 Task: Add Attachment from "Attach a link" to Card Card0000000204 in Board Board0000000051 in Workspace WS0000000017 in Trello. Add Cover Red to Card Card0000000204 in Board Board0000000051 in Workspace WS0000000017 in Trello. Add "Join Card" Button Button0000000204  to Card Card0000000204 in Board Board0000000051 in Workspace WS0000000017 in Trello. Add Description DS0000000204 to Card Card0000000204 in Board Board0000000051 in Workspace WS0000000017 in Trello. Add Comment CM0000000204 to Card Card0000000204 in Board Board0000000051 in Workspace WS0000000017 in Trello
Action: Mouse moved to (301, 451)
Screenshot: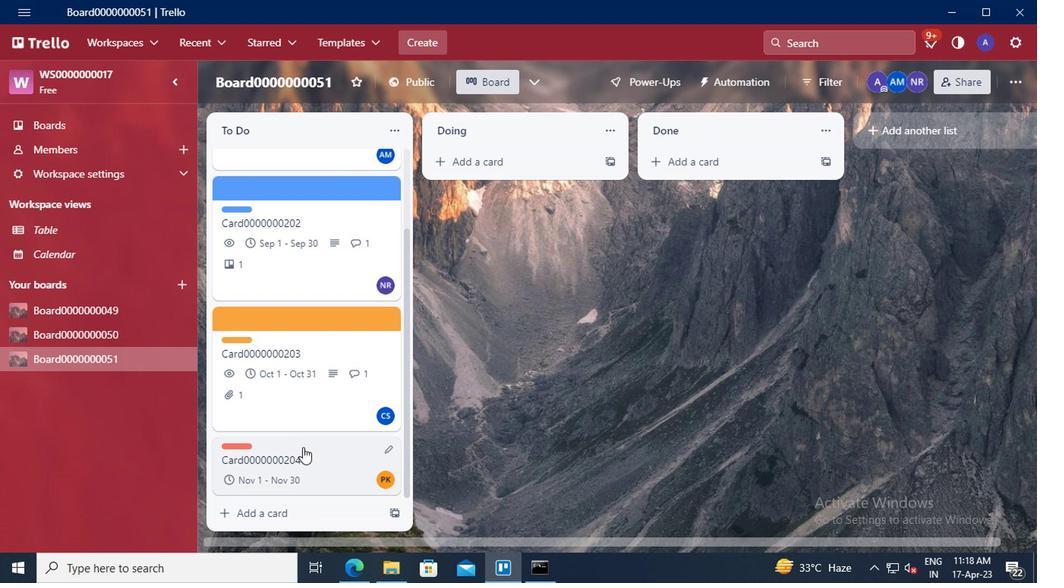 
Action: Mouse pressed left at (301, 451)
Screenshot: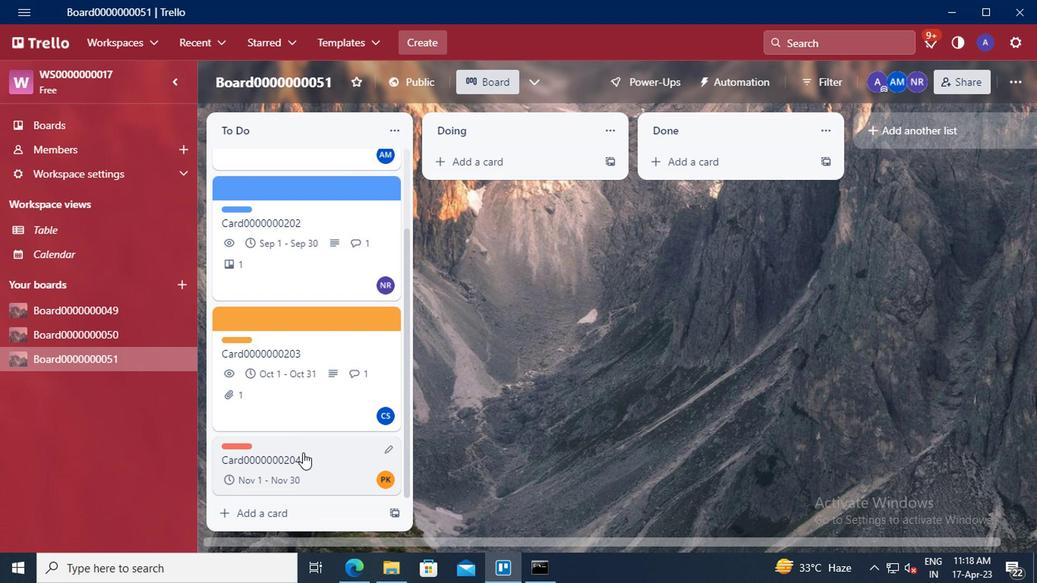 
Action: Mouse moved to (702, 319)
Screenshot: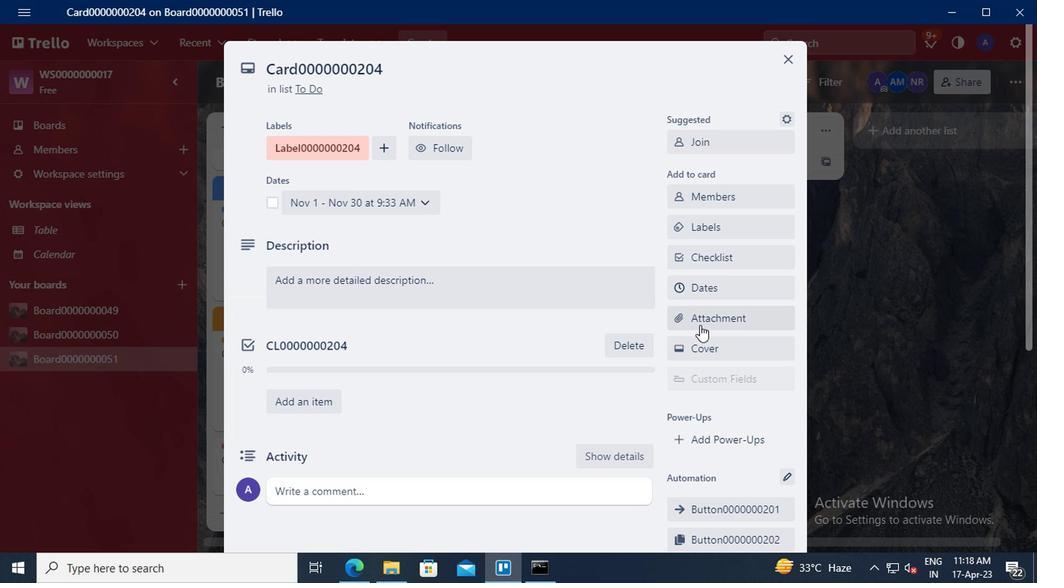 
Action: Mouse pressed left at (702, 319)
Screenshot: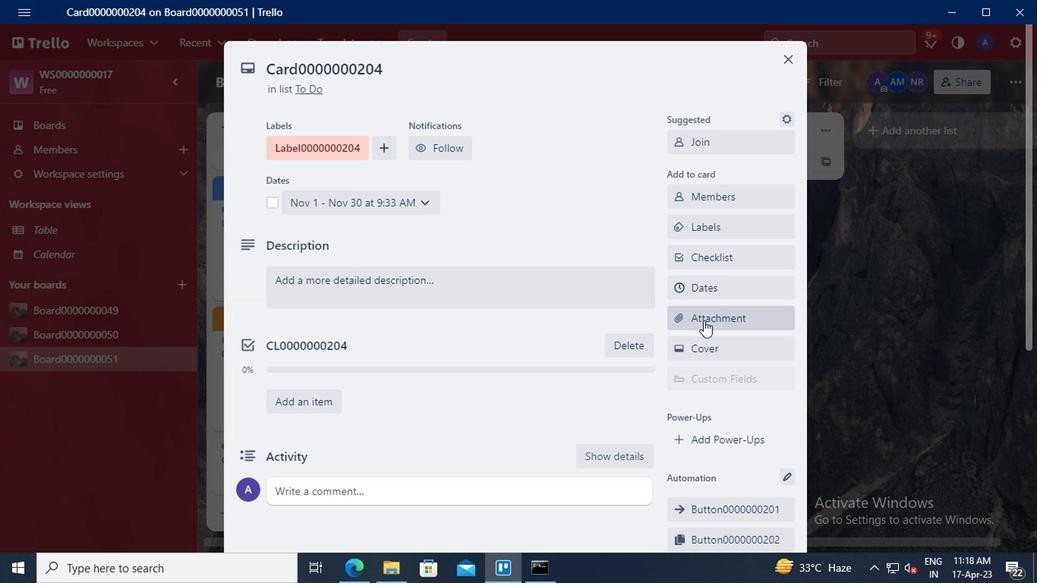 
Action: Mouse moved to (355, 569)
Screenshot: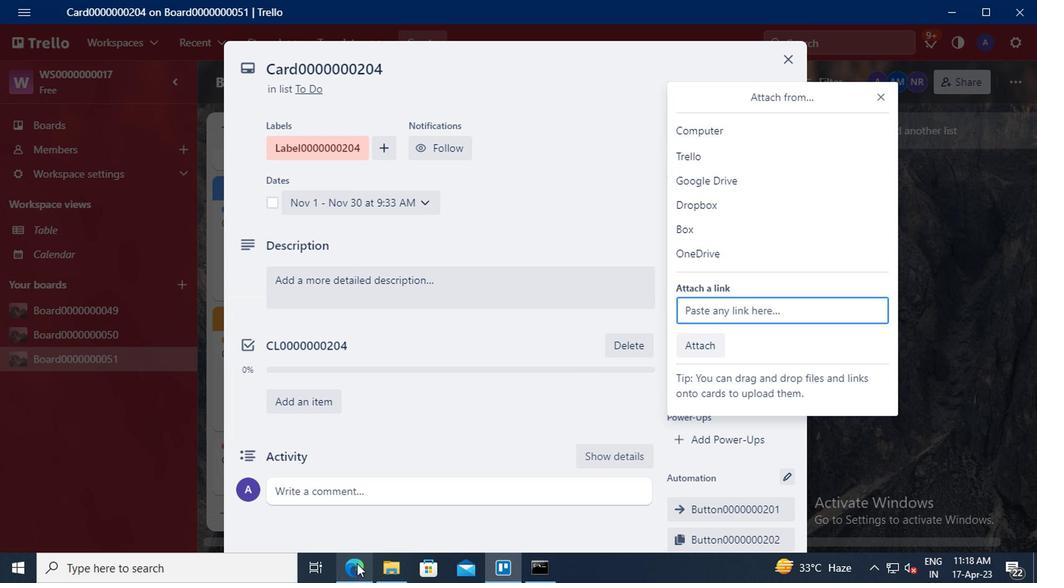 
Action: Mouse pressed left at (355, 569)
Screenshot: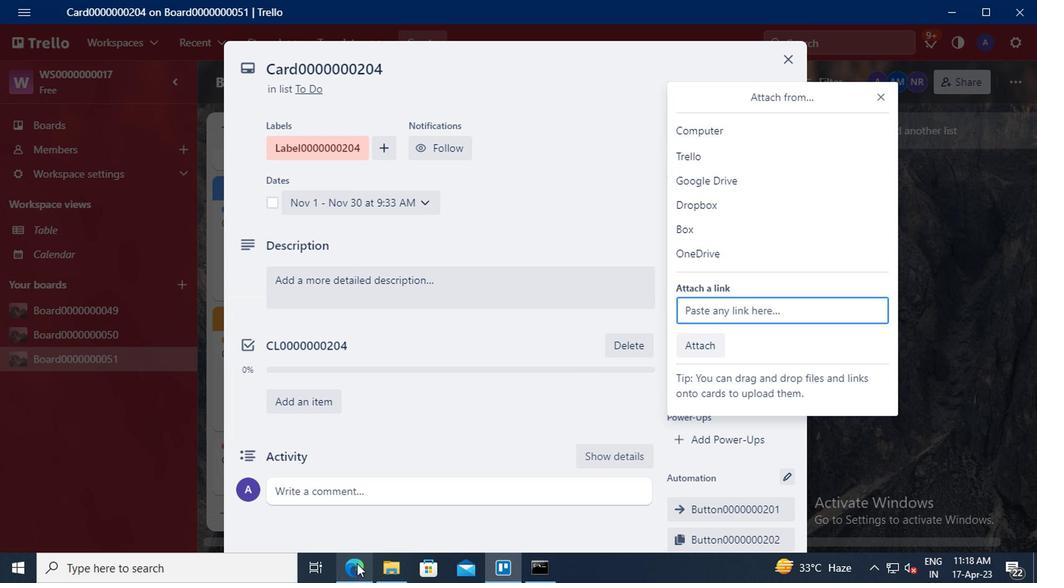 
Action: Mouse moved to (226, 37)
Screenshot: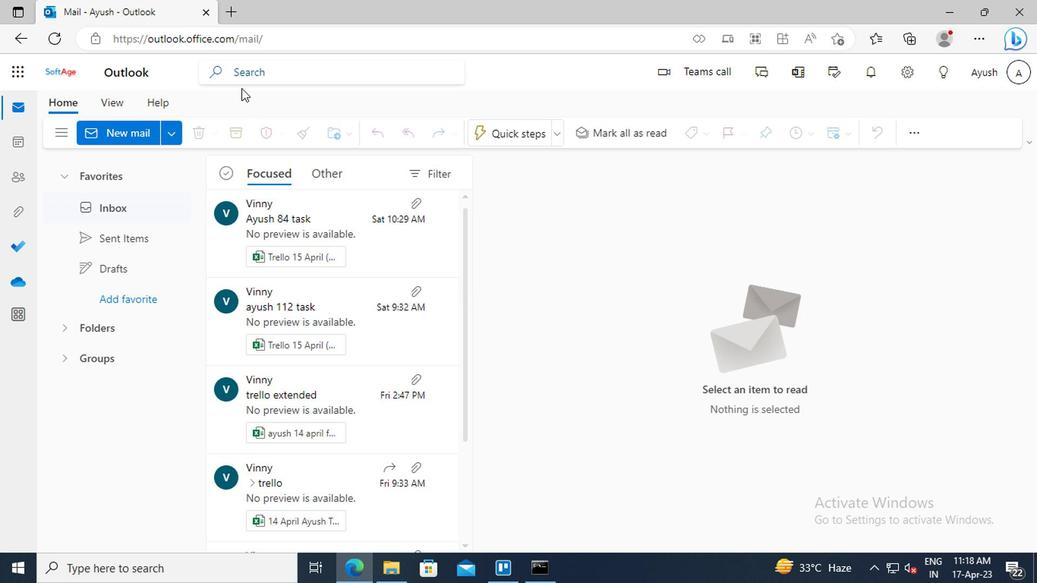 
Action: Mouse pressed left at (226, 37)
Screenshot: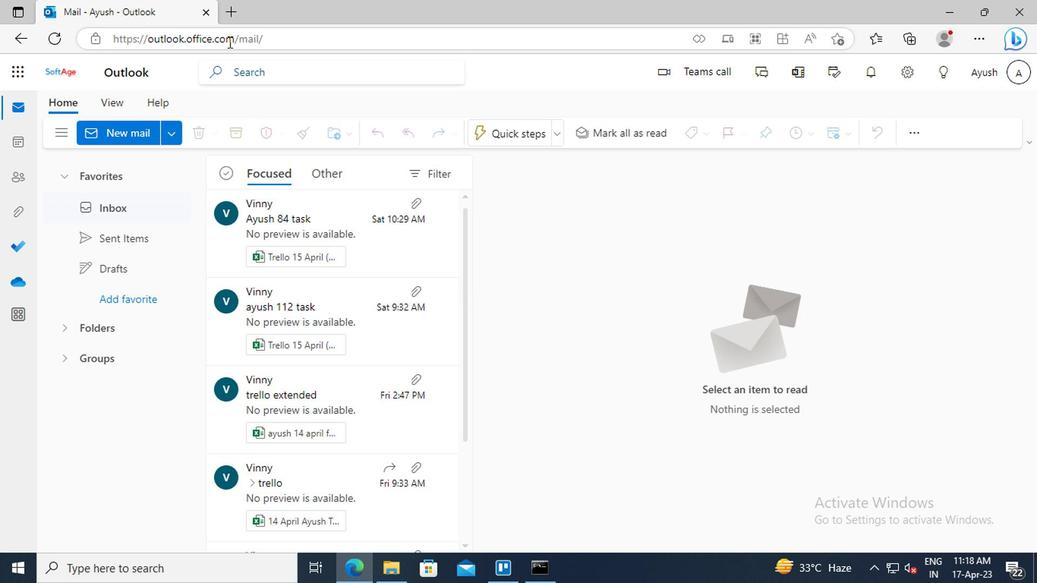 
Action: Key pressed ctrl+C
Screenshot: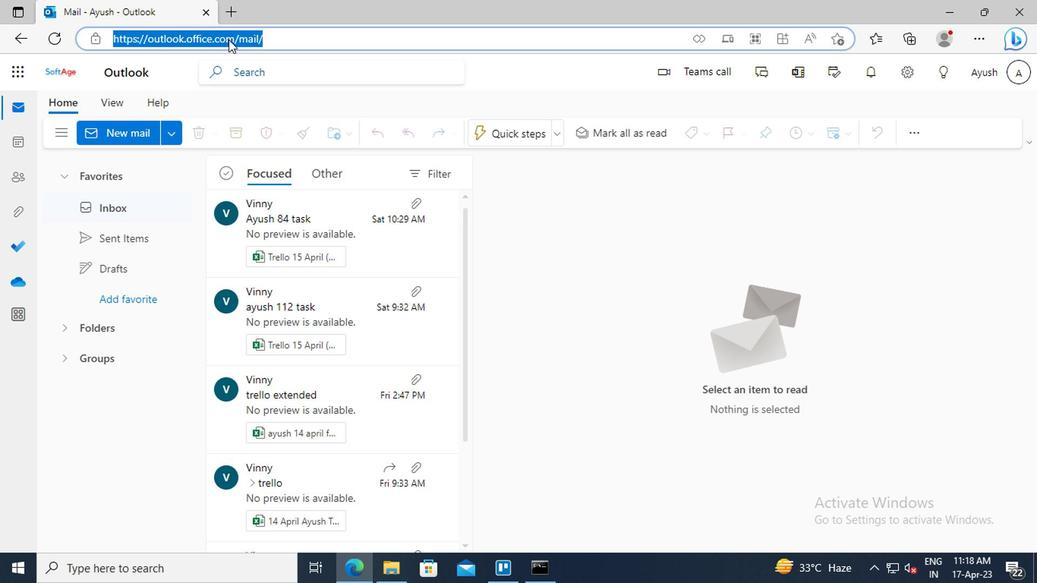 
Action: Mouse moved to (503, 574)
Screenshot: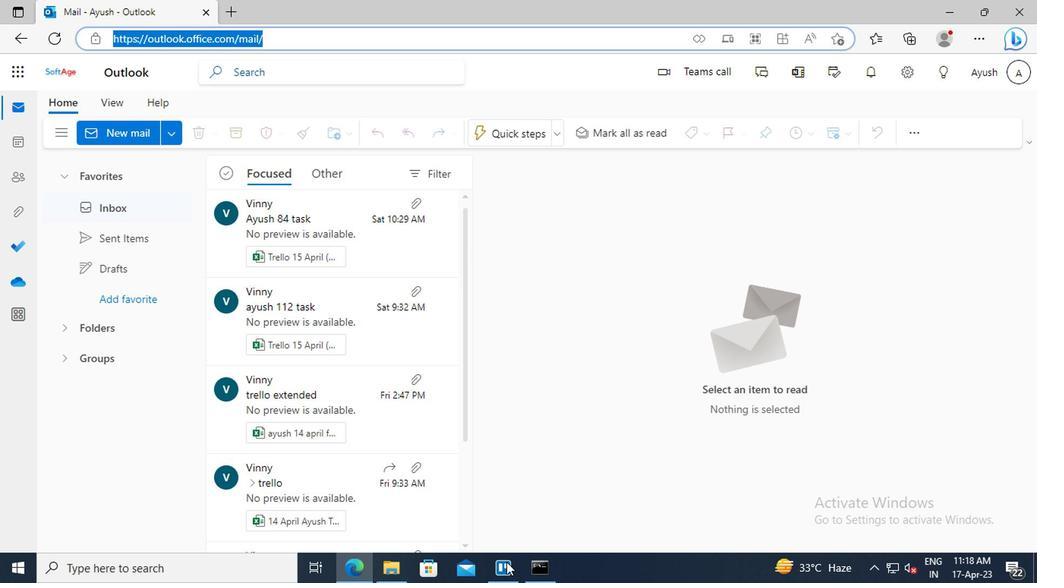 
Action: Mouse pressed left at (503, 574)
Screenshot: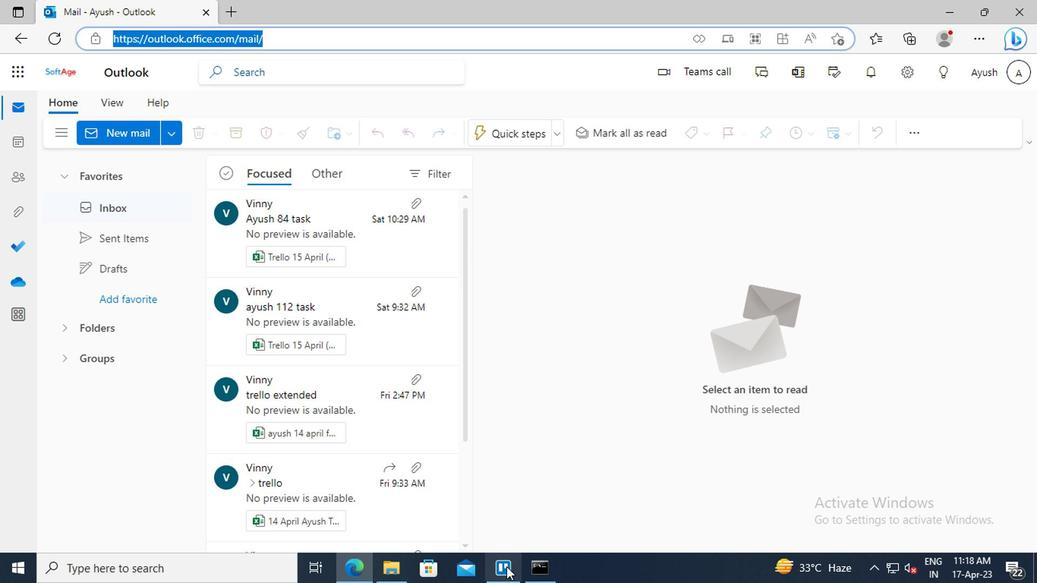 
Action: Mouse moved to (698, 308)
Screenshot: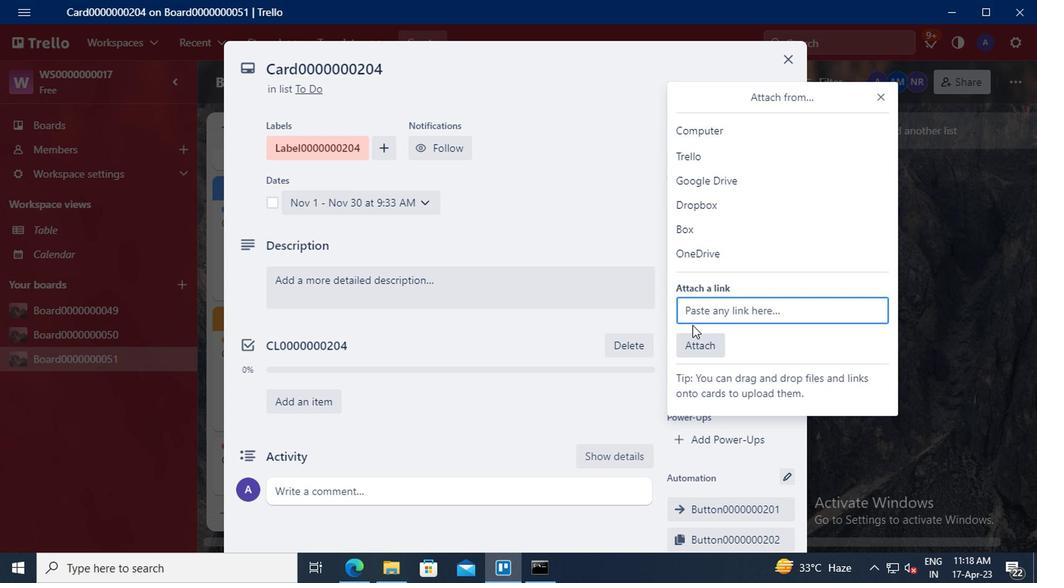
Action: Mouse pressed left at (698, 308)
Screenshot: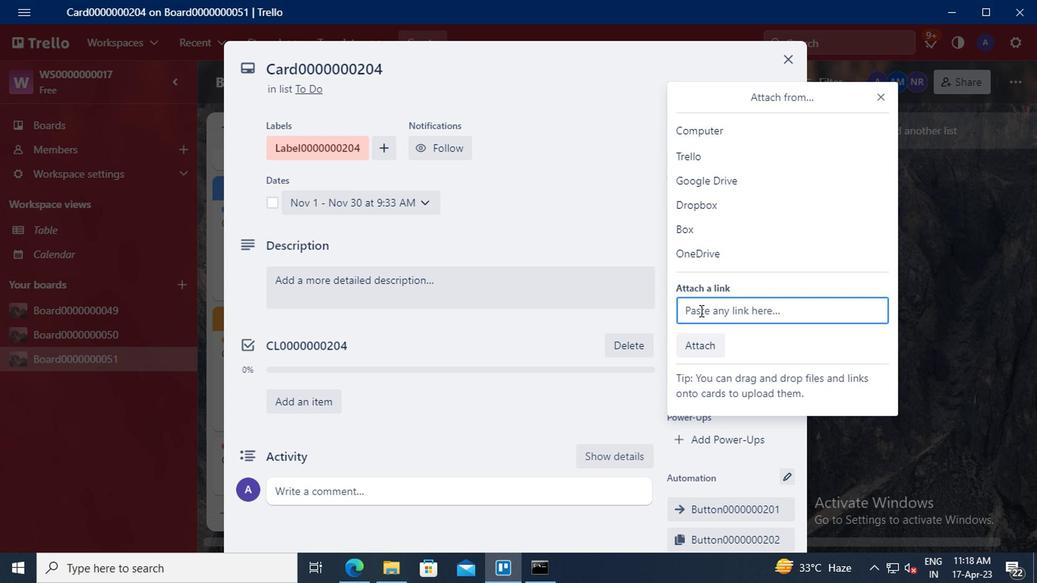 
Action: Key pressed ctrl+V
Screenshot: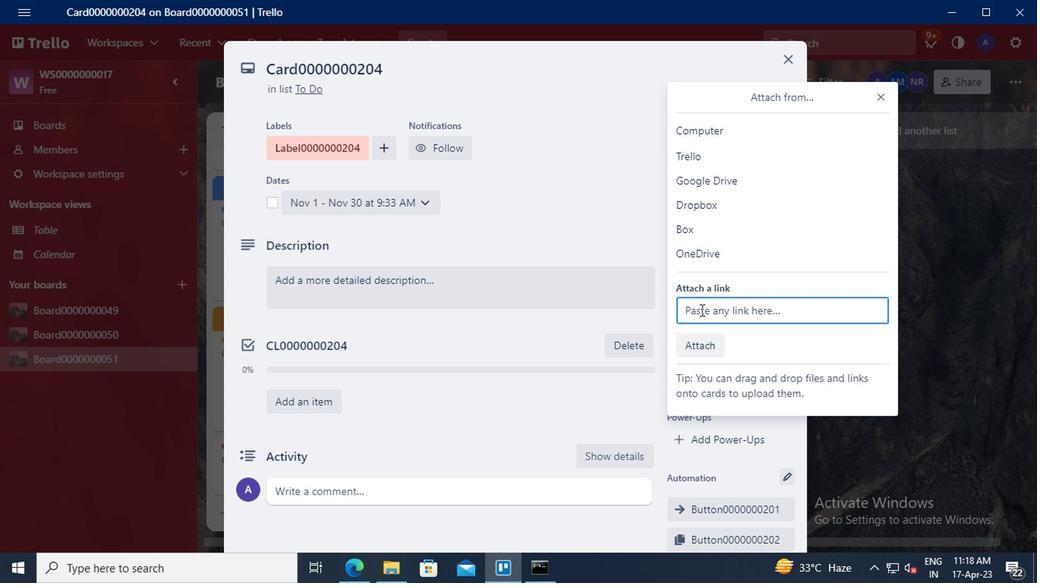 
Action: Mouse moved to (706, 396)
Screenshot: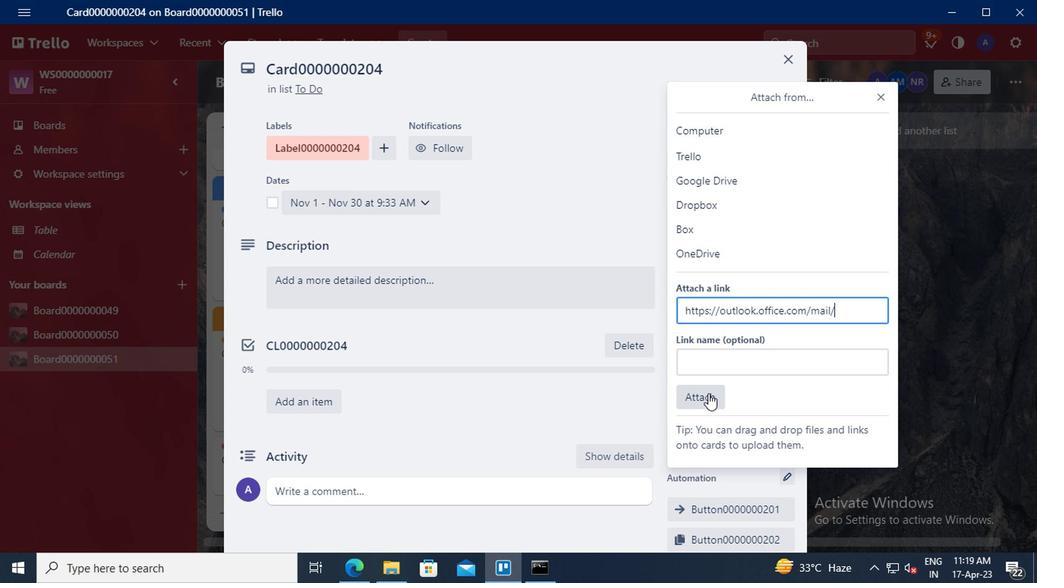 
Action: Mouse pressed left at (706, 396)
Screenshot: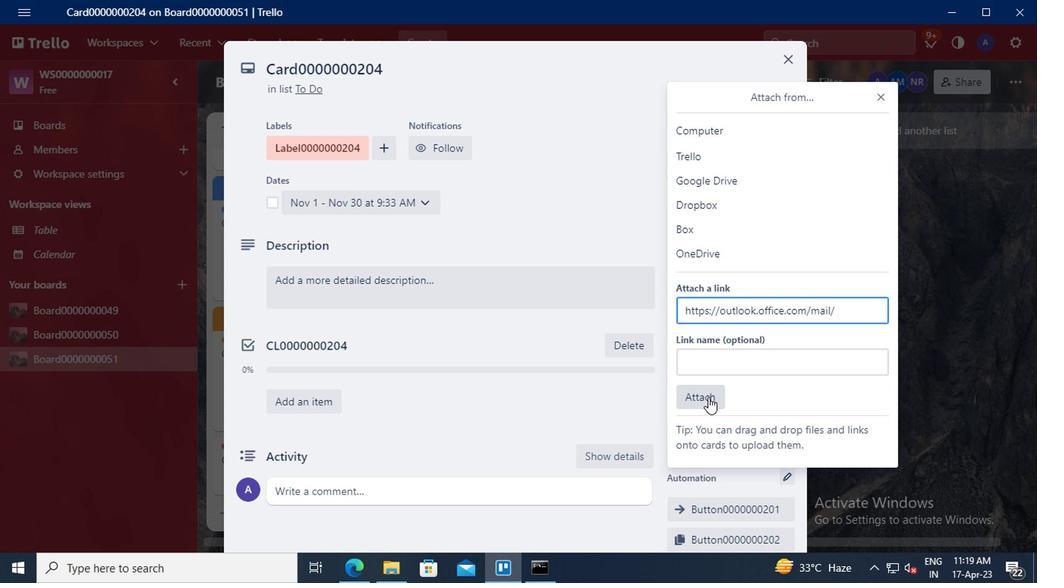 
Action: Mouse moved to (710, 349)
Screenshot: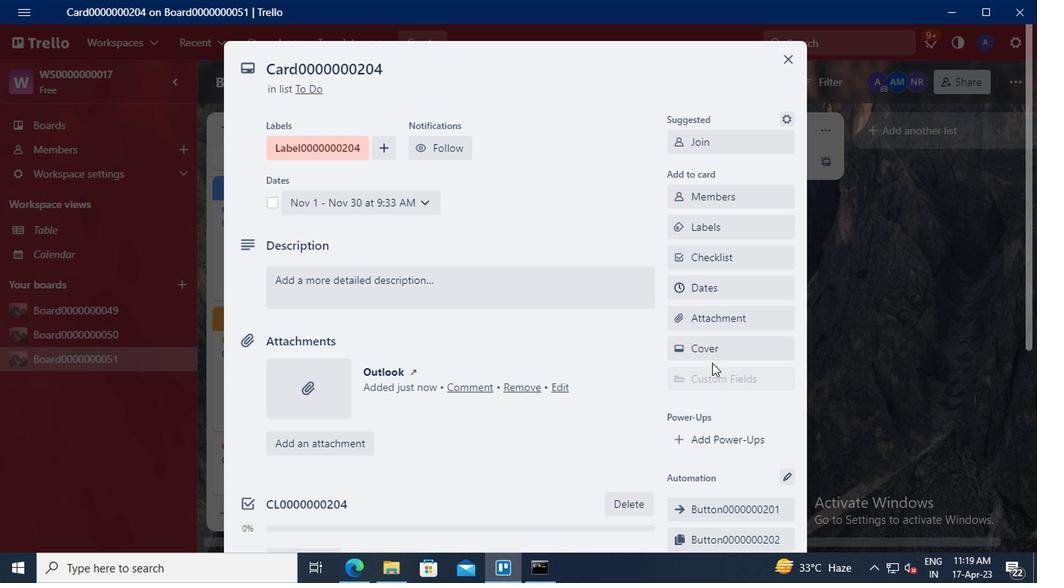 
Action: Mouse pressed left at (710, 349)
Screenshot: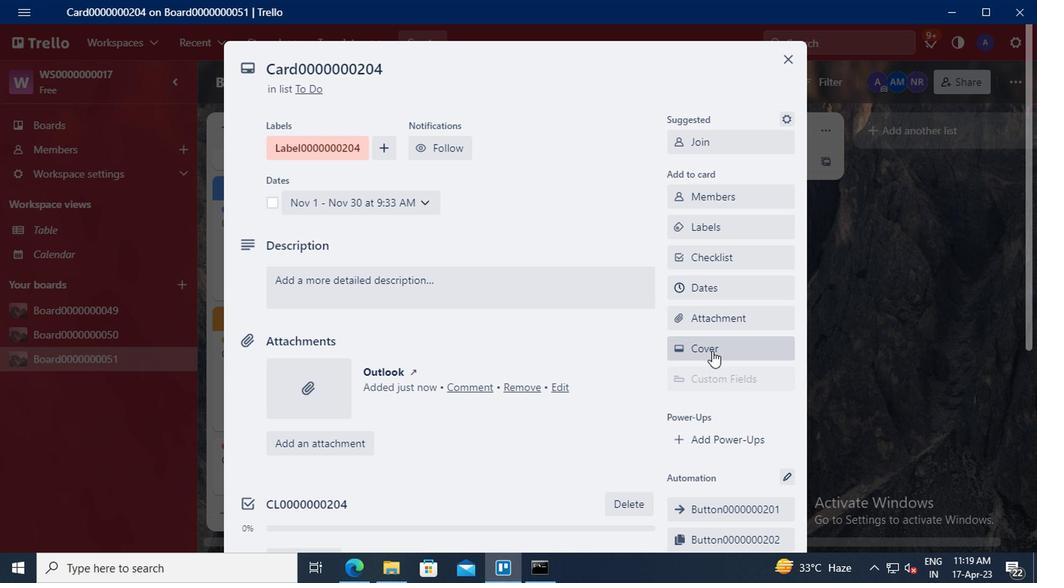 
Action: Mouse moved to (822, 243)
Screenshot: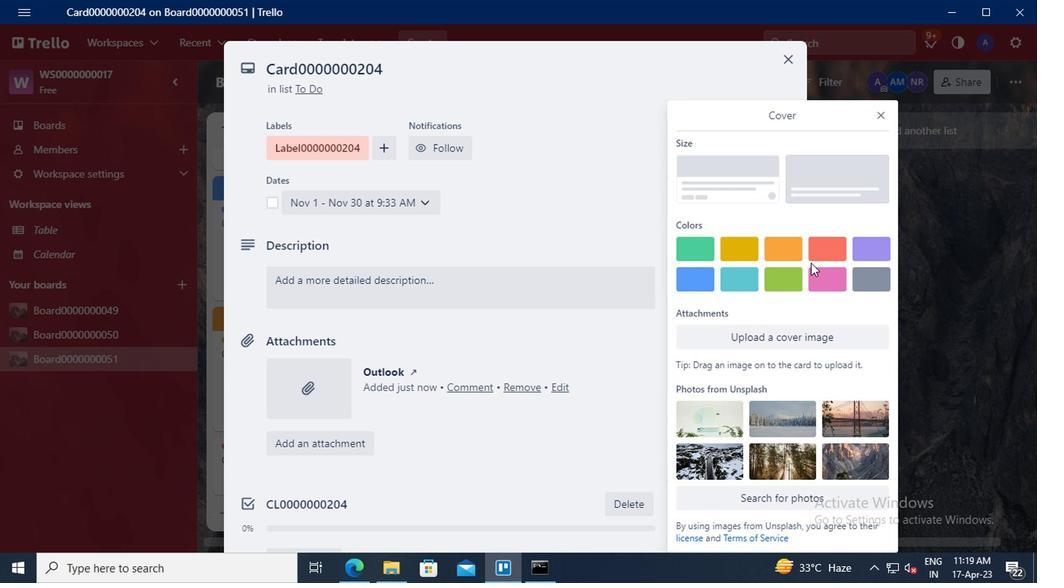 
Action: Mouse pressed left at (822, 243)
Screenshot: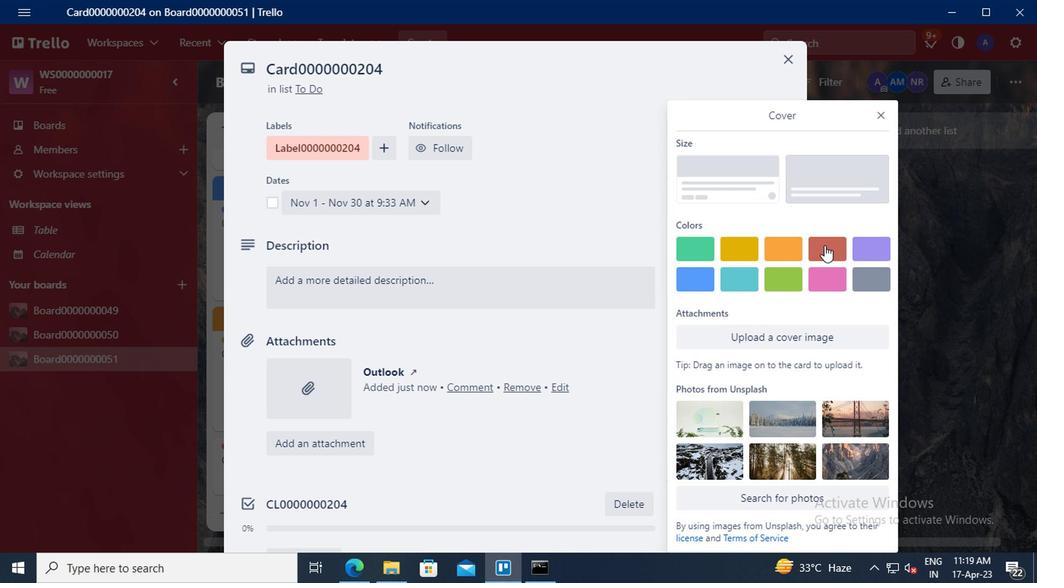 
Action: Mouse moved to (877, 84)
Screenshot: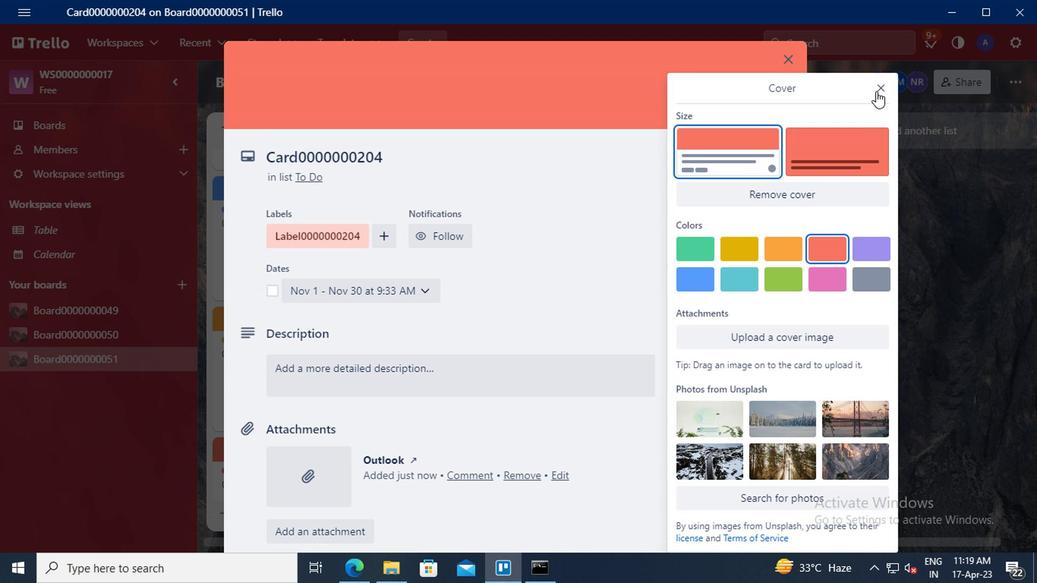 
Action: Mouse pressed left at (877, 84)
Screenshot: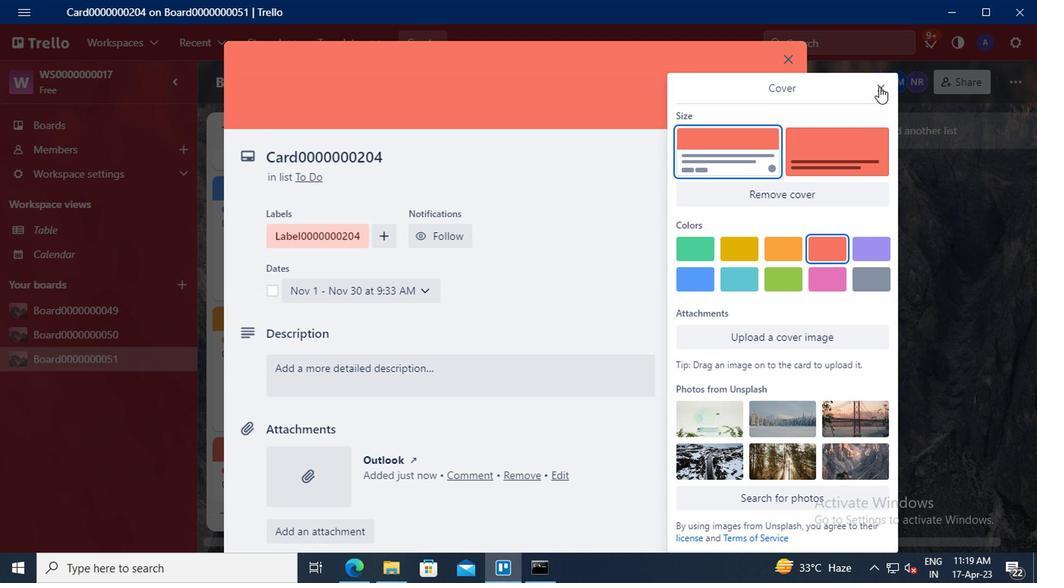 
Action: Mouse moved to (713, 262)
Screenshot: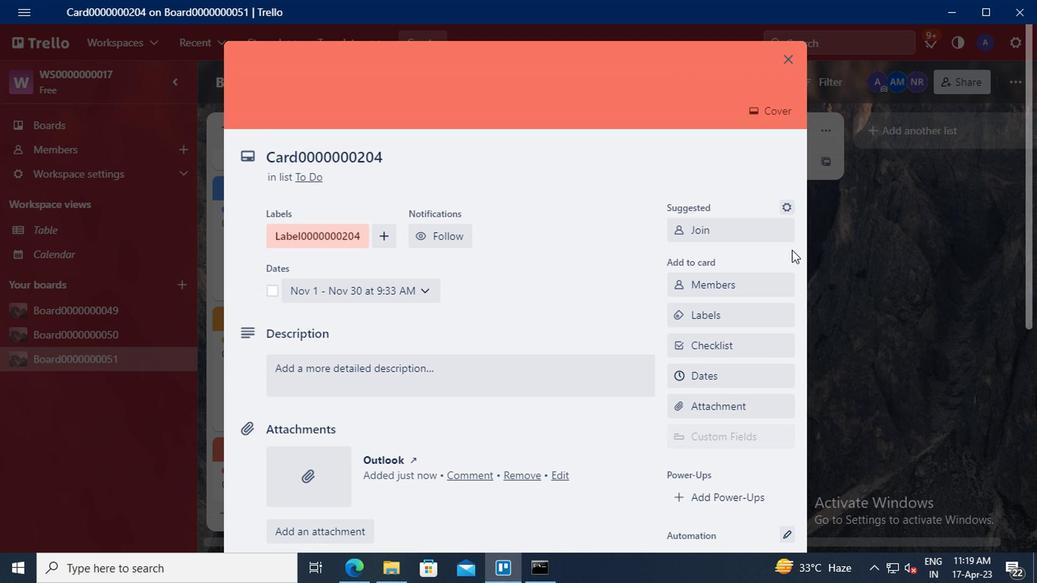 
Action: Mouse scrolled (713, 262) with delta (0, 0)
Screenshot: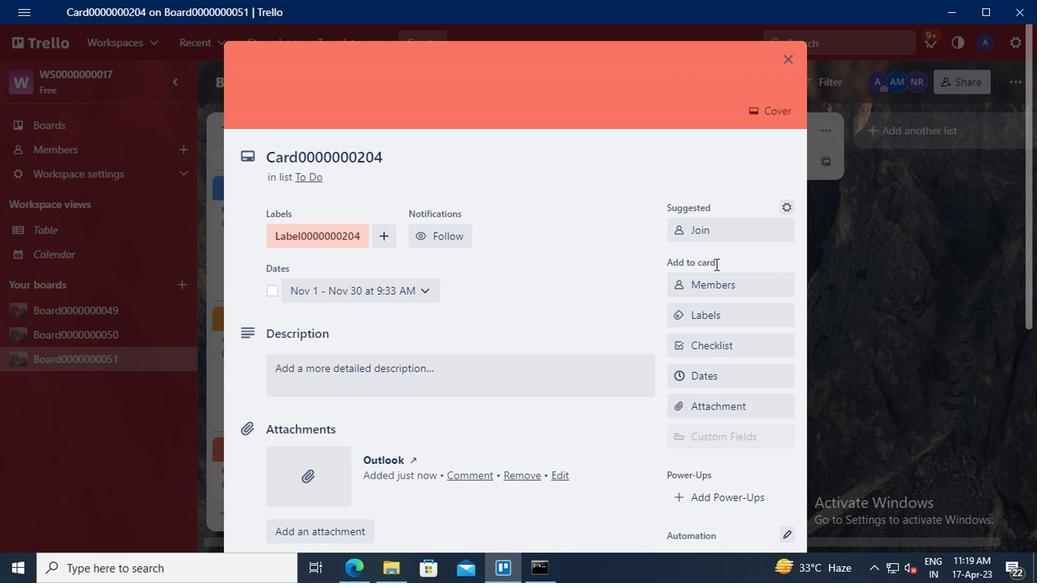 
Action: Mouse scrolled (713, 262) with delta (0, 0)
Screenshot: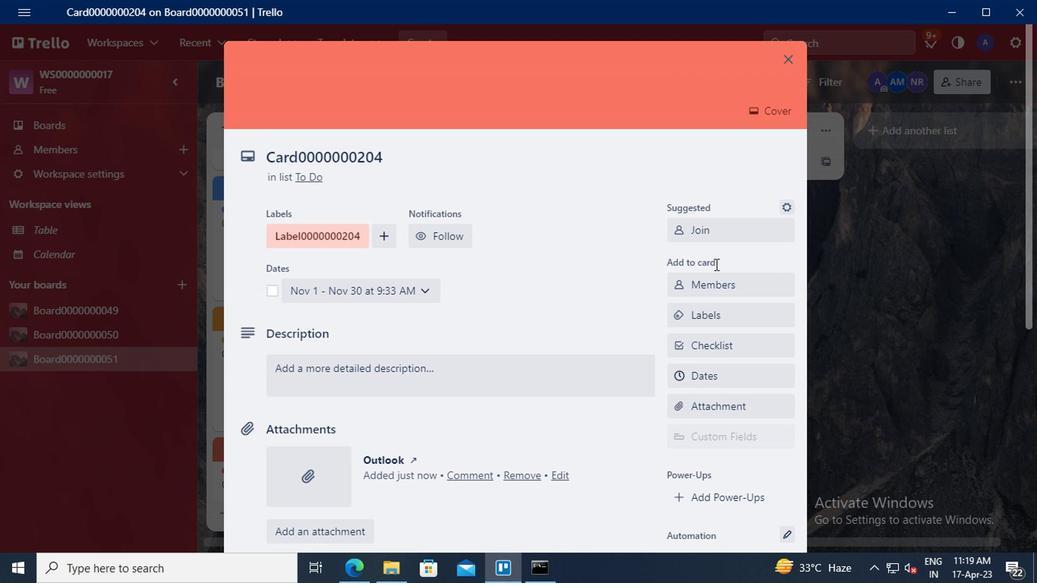 
Action: Mouse scrolled (713, 262) with delta (0, 0)
Screenshot: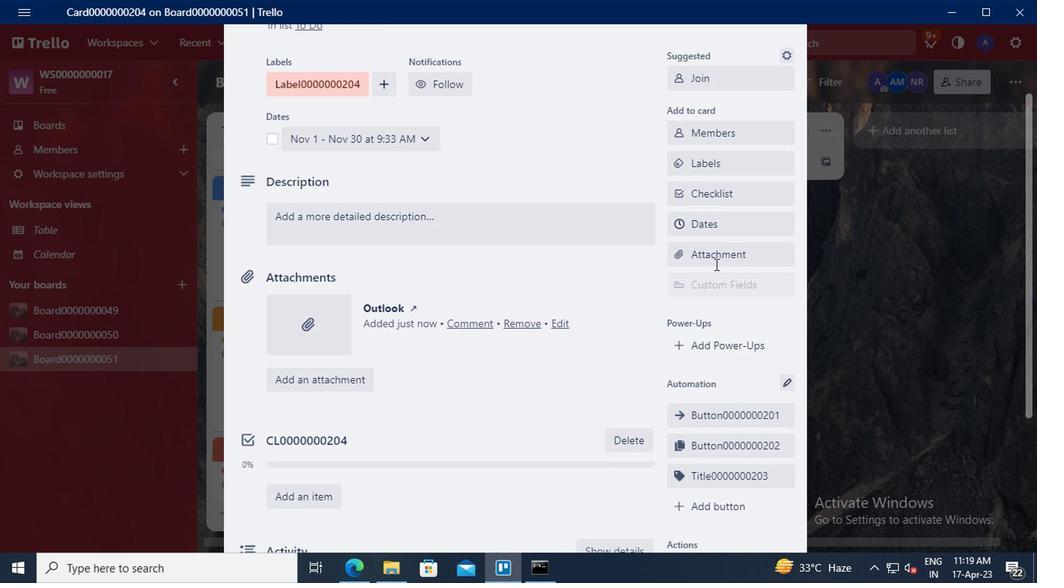 
Action: Mouse moved to (717, 428)
Screenshot: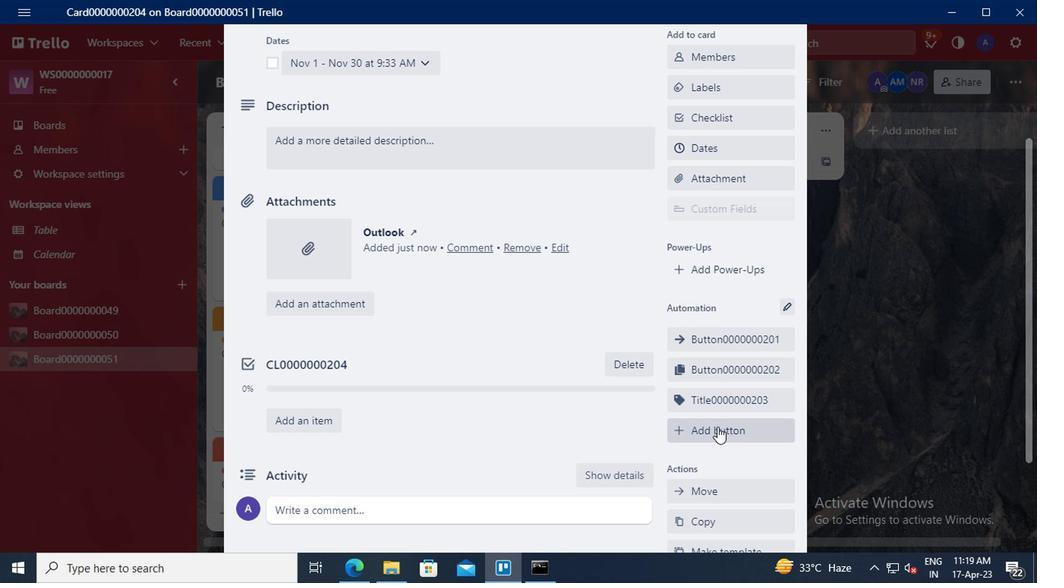 
Action: Mouse pressed left at (717, 428)
Screenshot: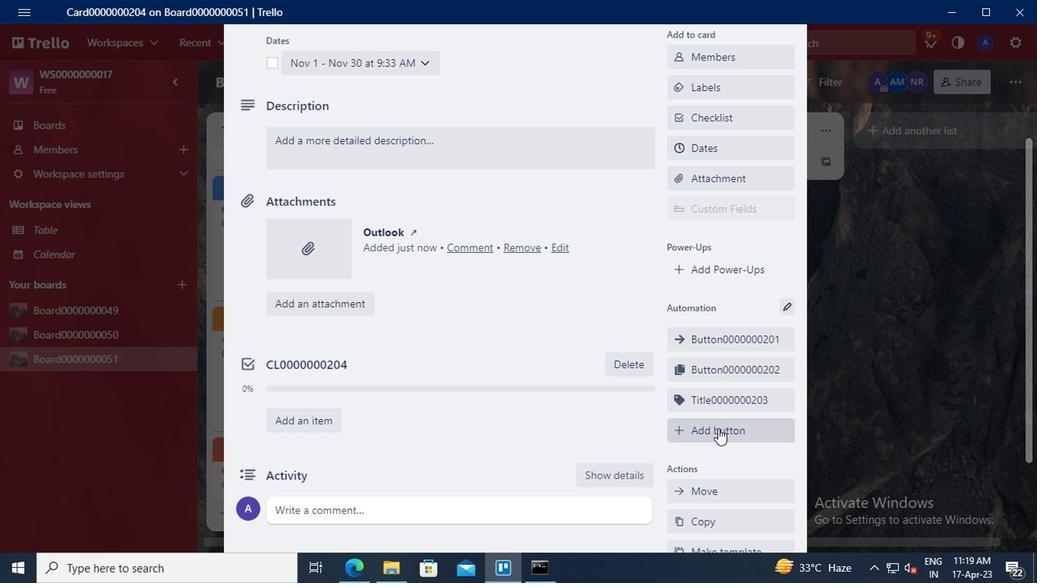 
Action: Mouse moved to (717, 232)
Screenshot: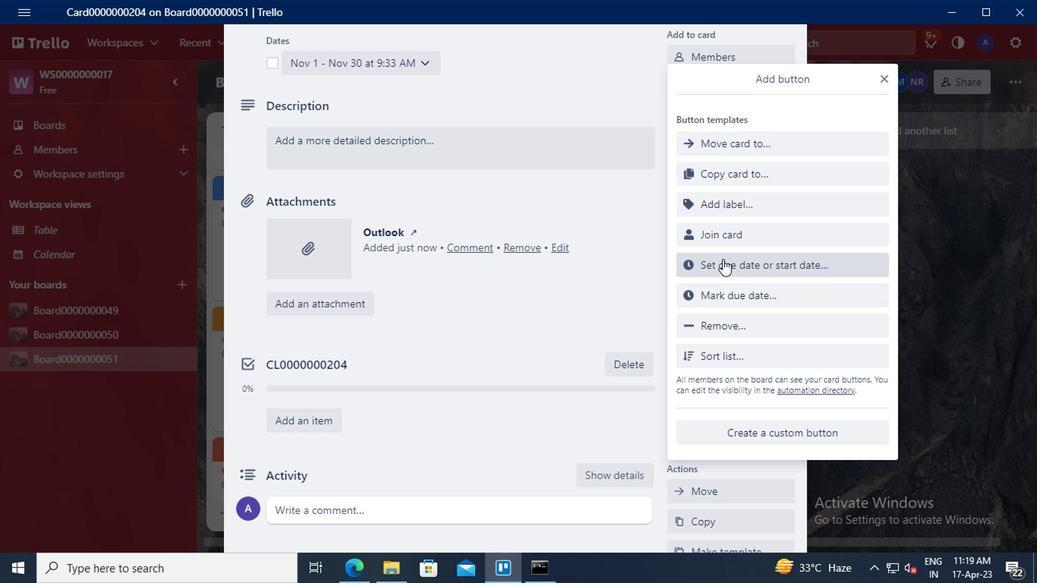 
Action: Mouse pressed left at (717, 232)
Screenshot: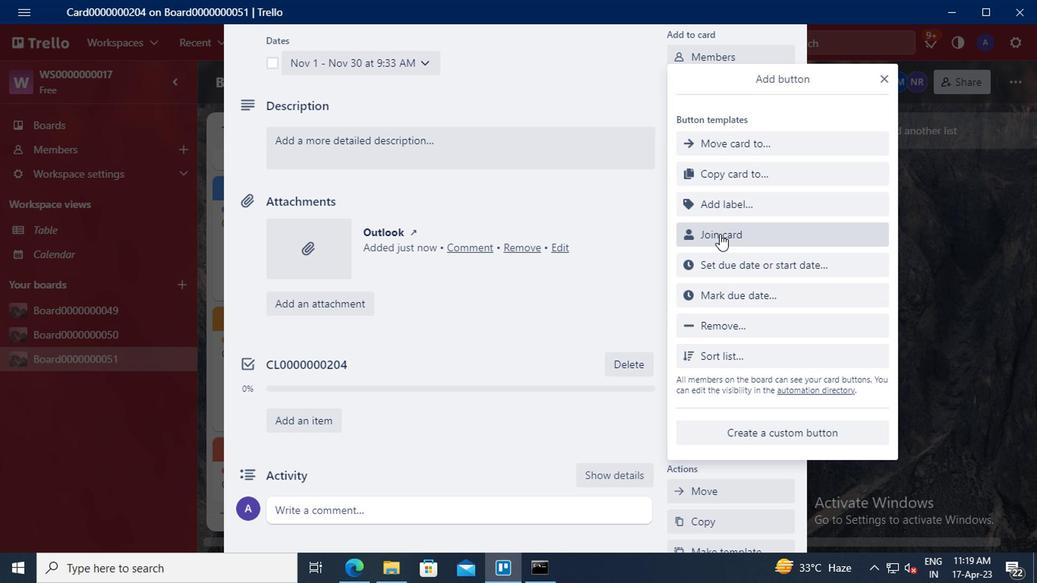 
Action: Mouse moved to (736, 214)
Screenshot: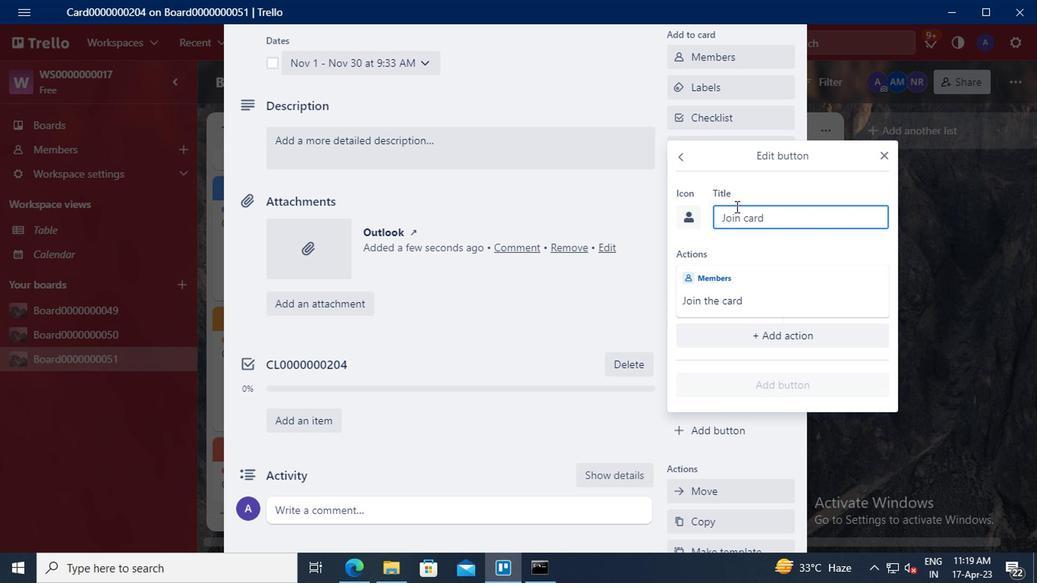 
Action: Mouse pressed left at (736, 214)
Screenshot: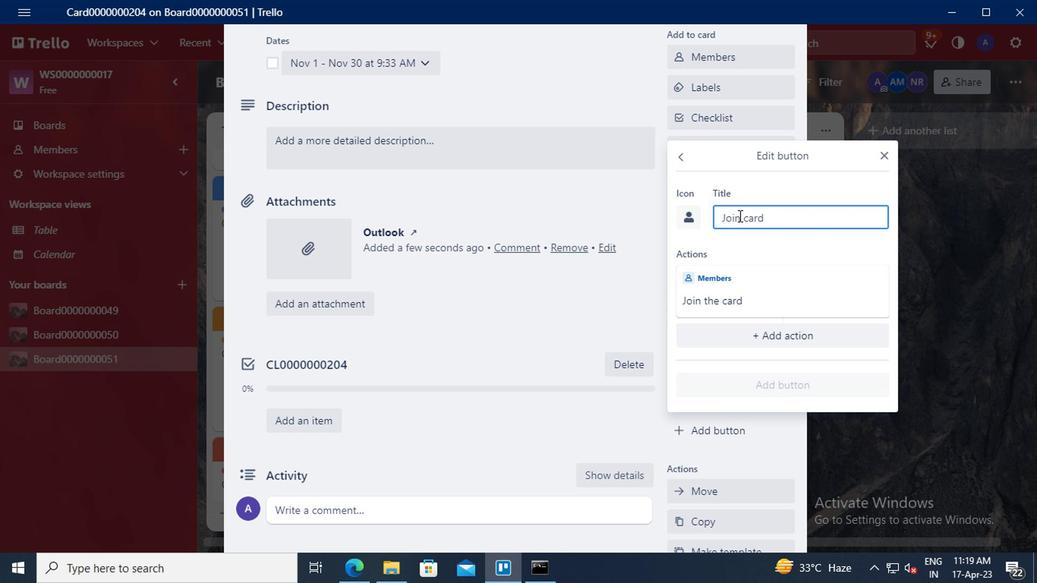 
Action: Key pressed <Key.shift>ctrl+BUTTON0000000204
Screenshot: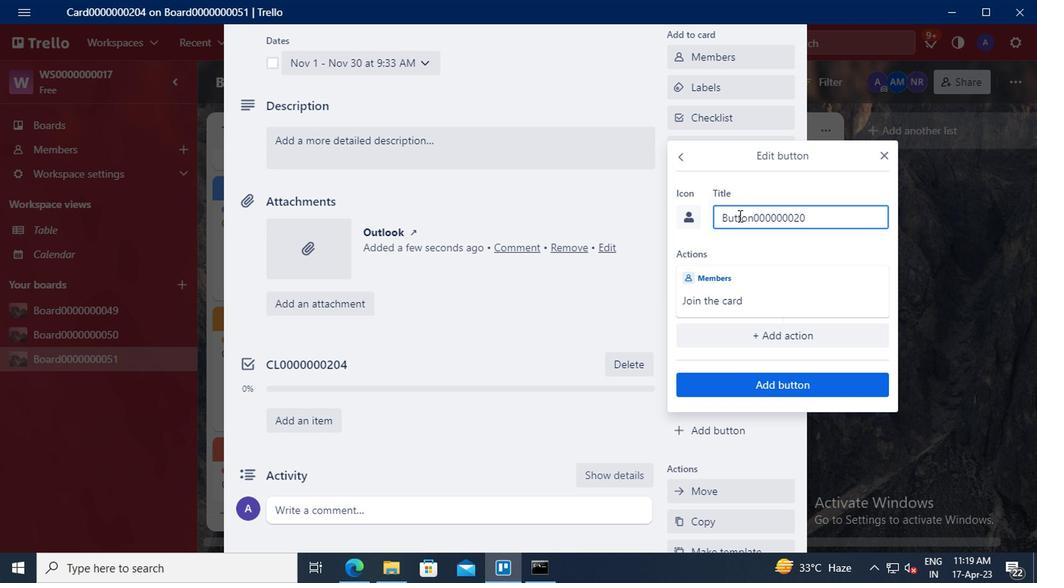 
Action: Mouse moved to (770, 379)
Screenshot: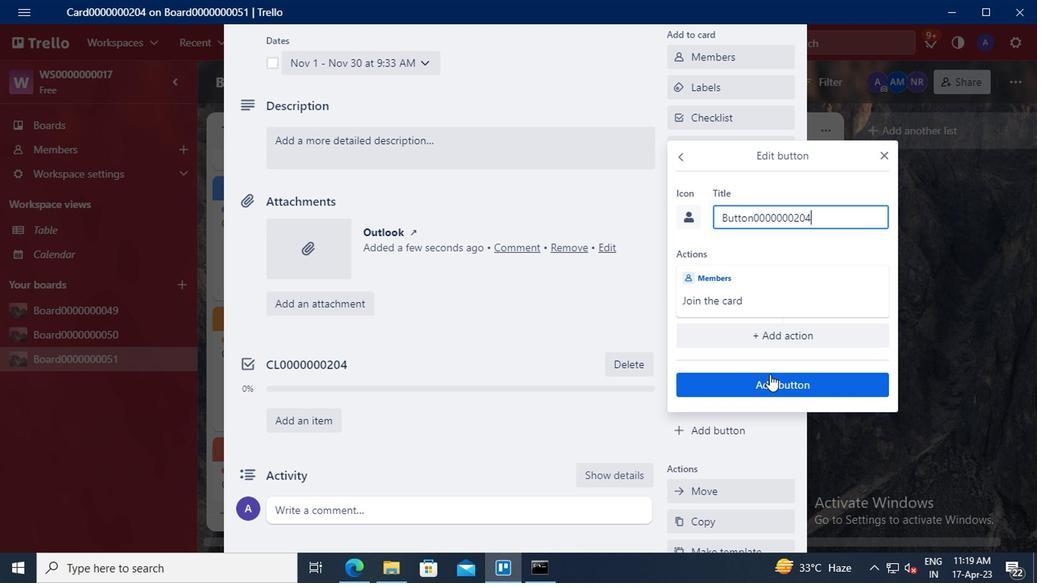 
Action: Mouse pressed left at (770, 379)
Screenshot: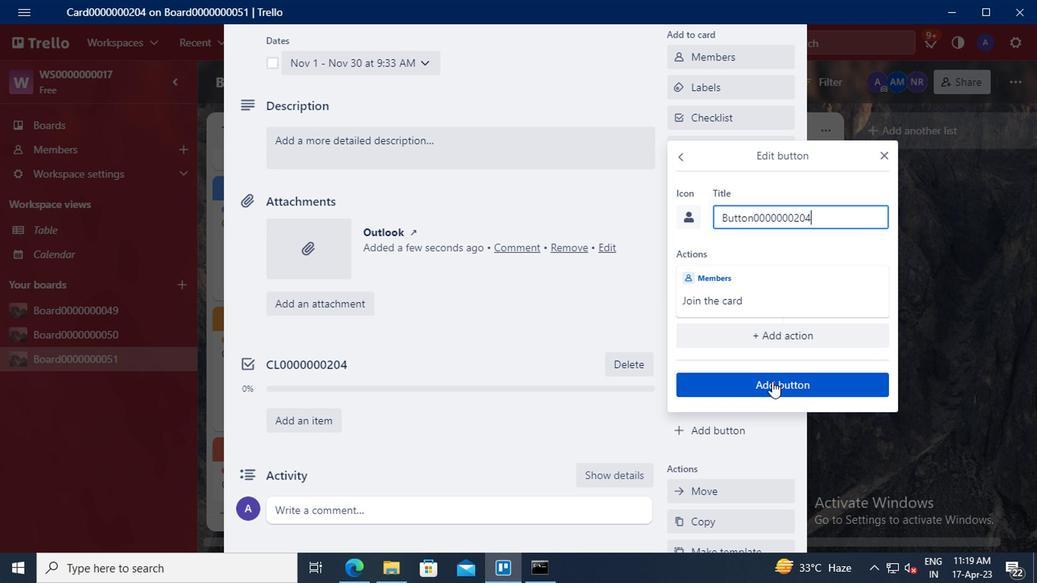
Action: Mouse moved to (340, 311)
Screenshot: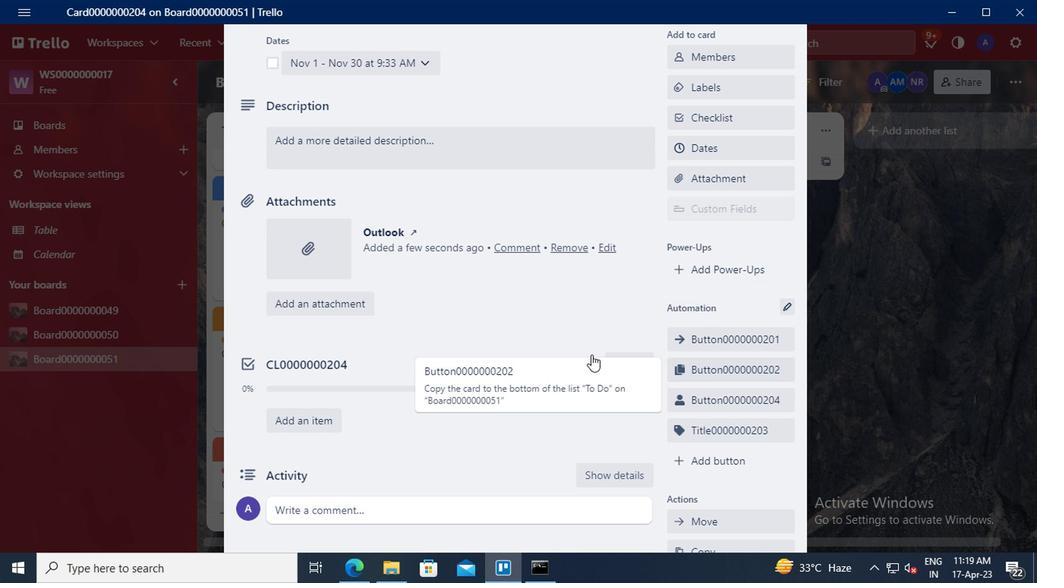 
Action: Mouse scrolled (340, 312) with delta (0, 1)
Screenshot: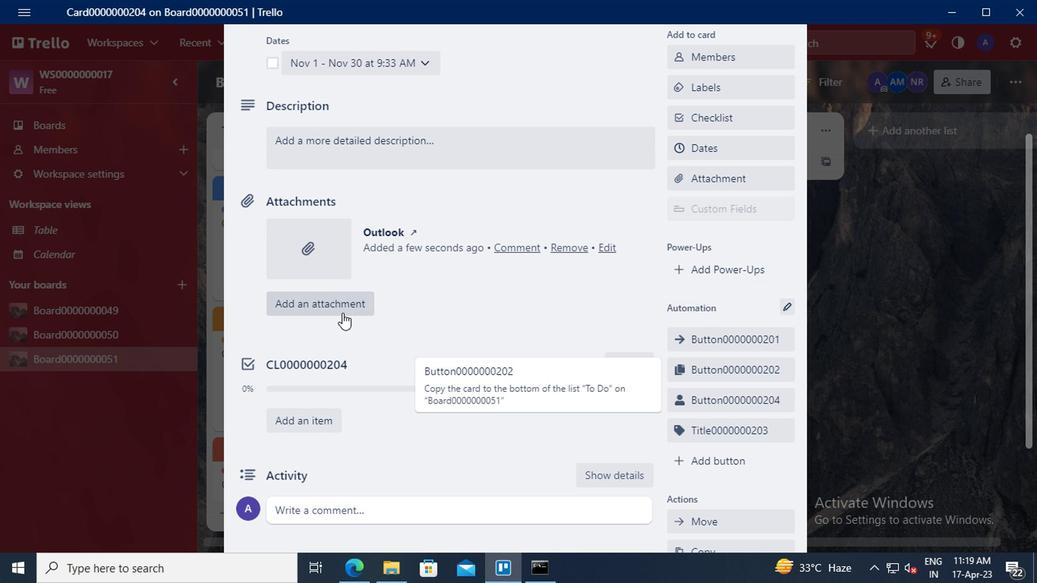 
Action: Mouse moved to (303, 229)
Screenshot: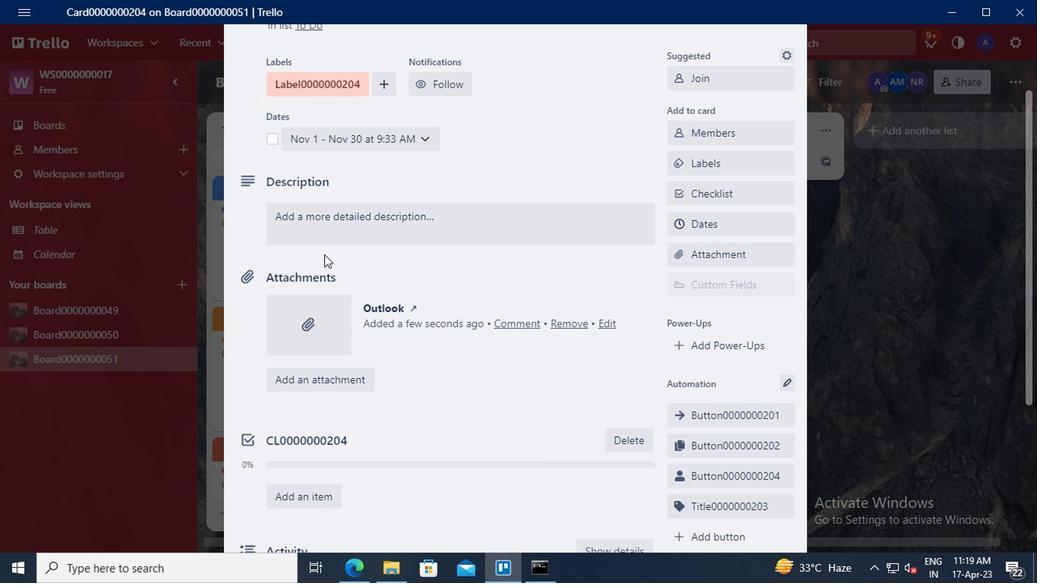 
Action: Mouse pressed left at (303, 229)
Screenshot: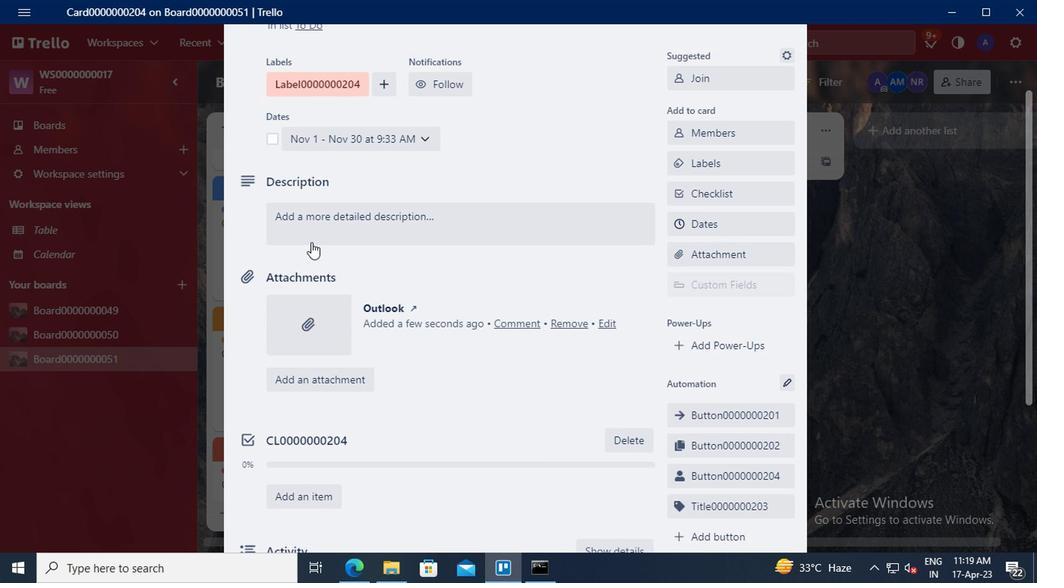 
Action: Mouse moved to (290, 267)
Screenshot: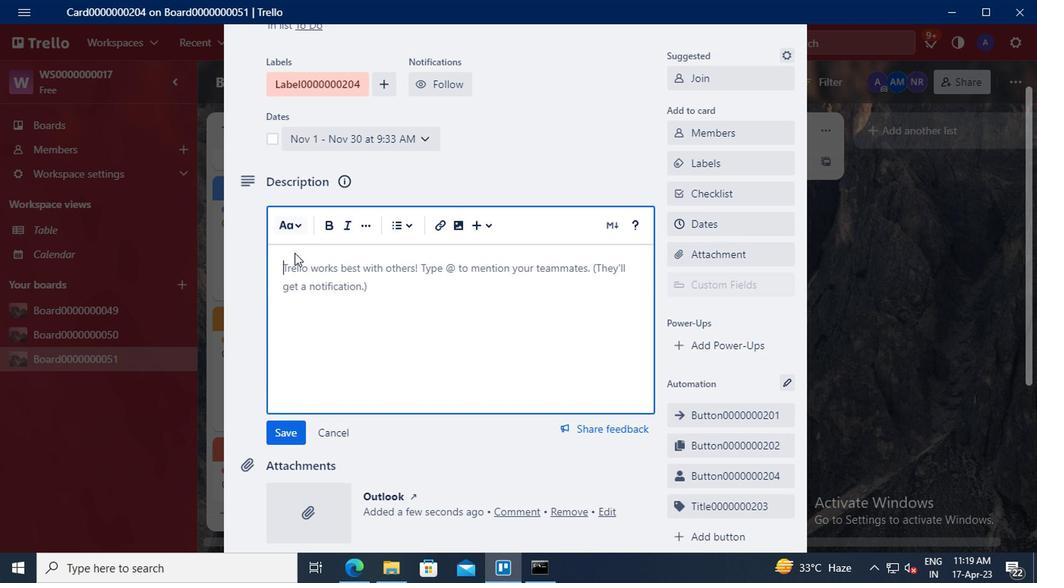 
Action: Mouse pressed left at (290, 267)
Screenshot: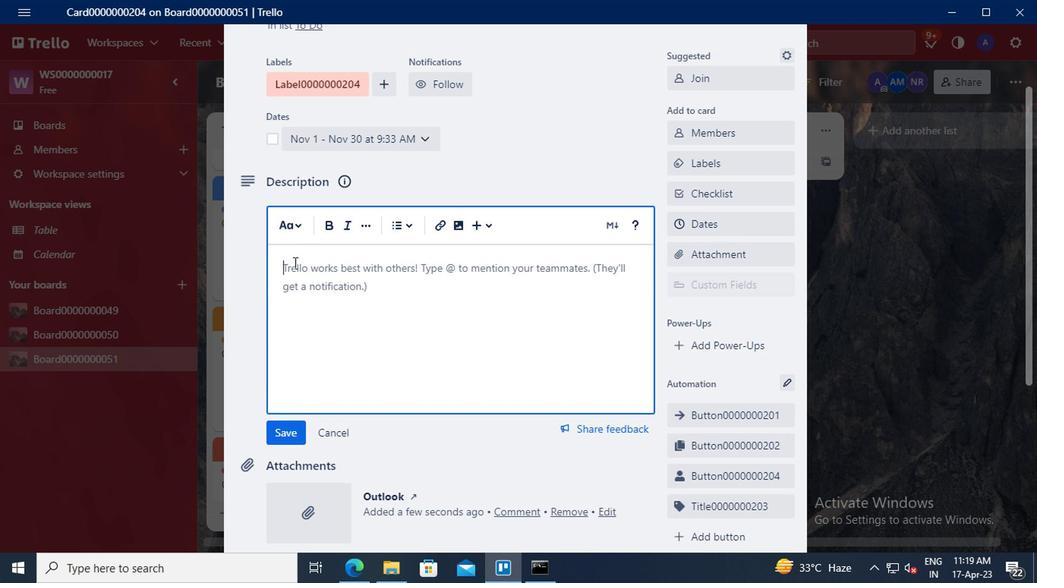 
Action: Key pressed <Key.shift>DS0000000204
Screenshot: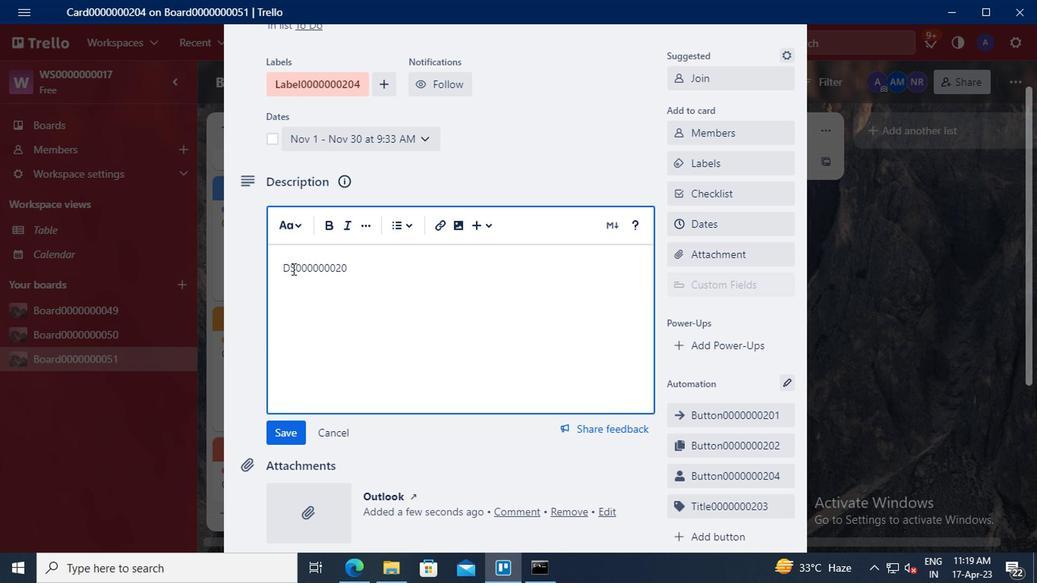 
Action: Mouse moved to (290, 424)
Screenshot: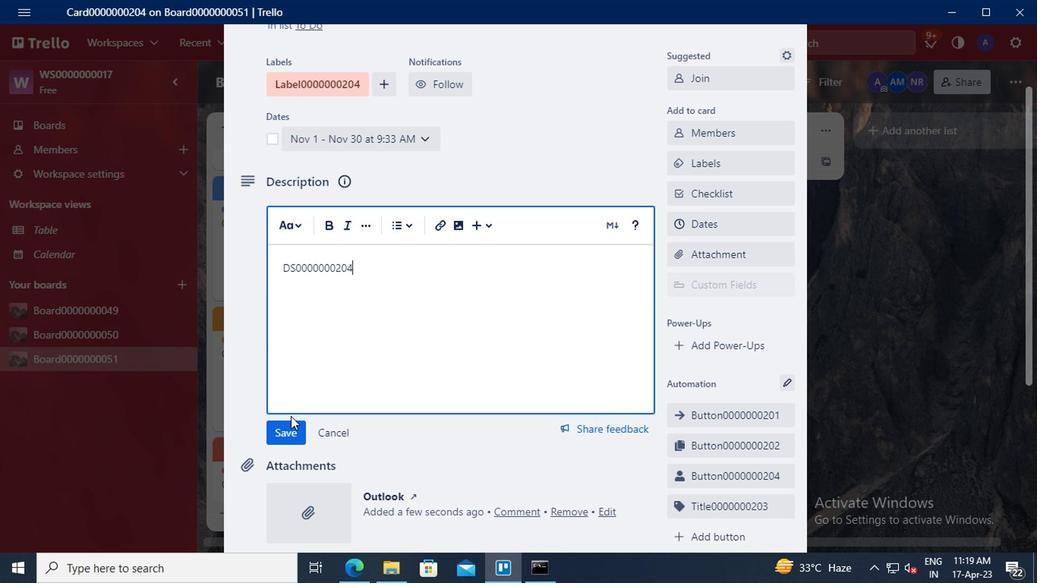 
Action: Mouse pressed left at (290, 424)
Screenshot: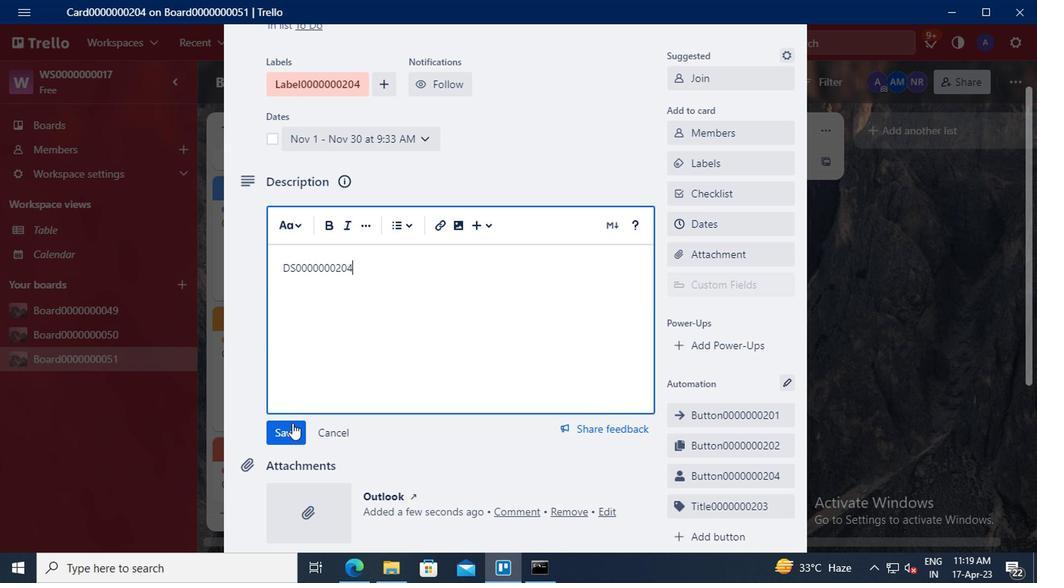 
Action: Mouse scrolled (290, 423) with delta (0, 0)
Screenshot: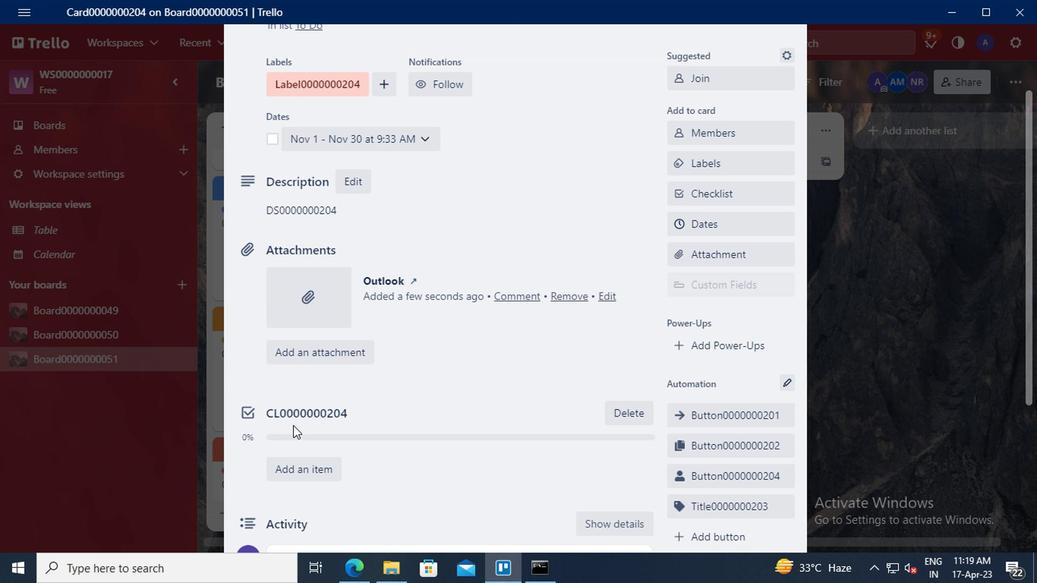 
Action: Mouse scrolled (290, 423) with delta (0, 0)
Screenshot: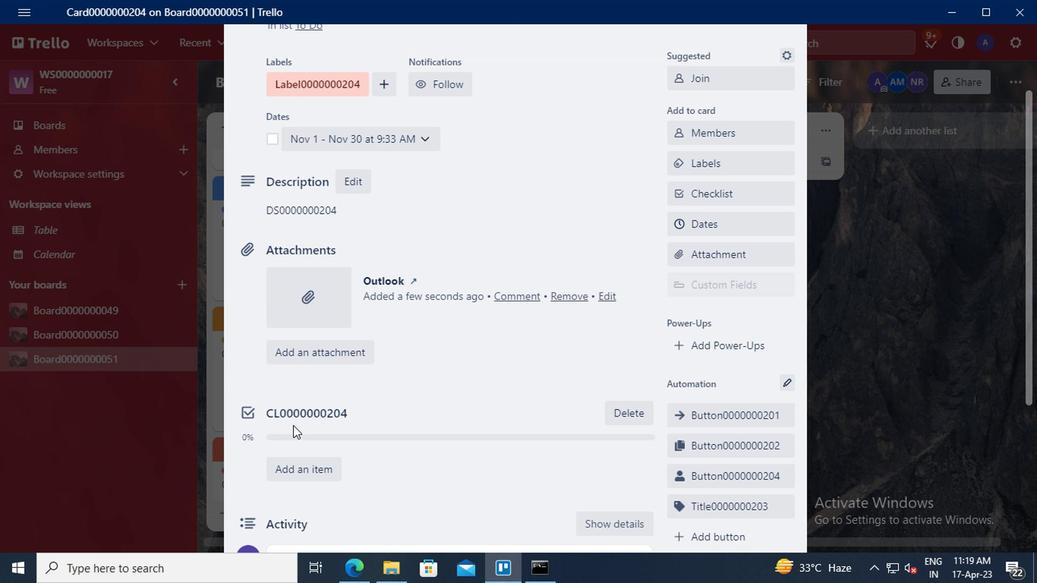 
Action: Mouse scrolled (290, 423) with delta (0, 0)
Screenshot: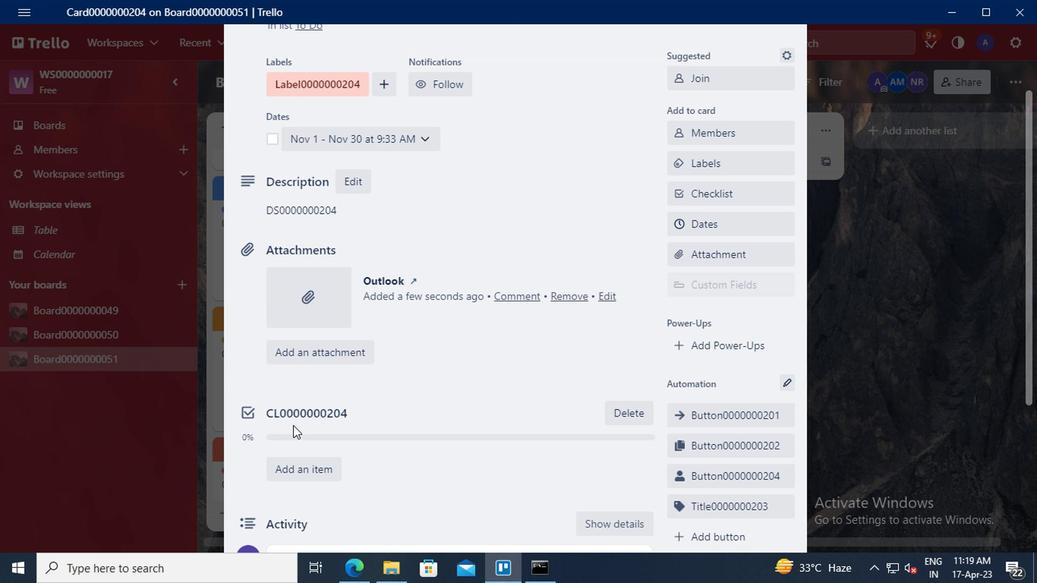 
Action: Mouse moved to (290, 331)
Screenshot: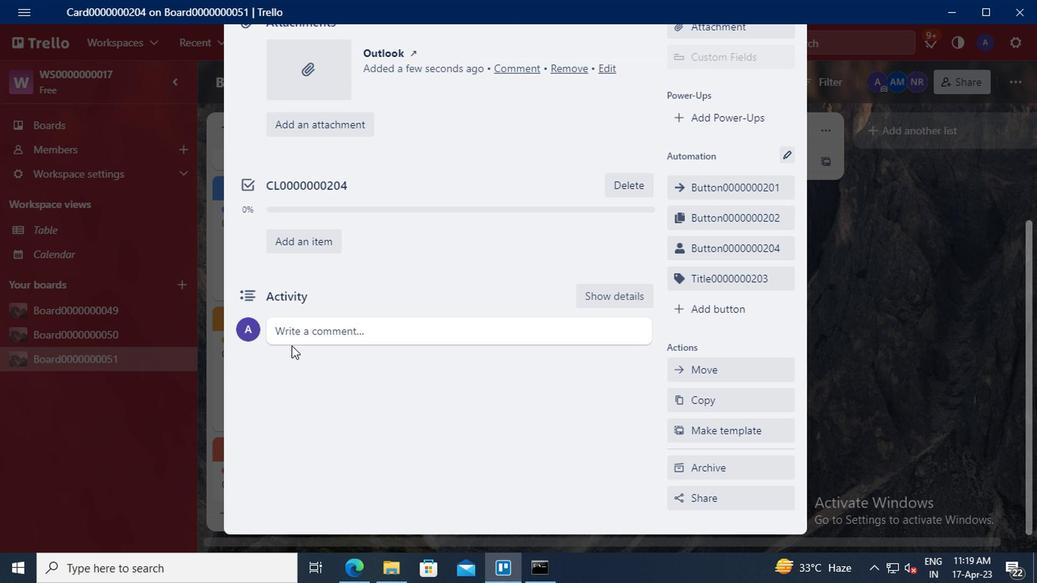 
Action: Mouse pressed left at (290, 331)
Screenshot: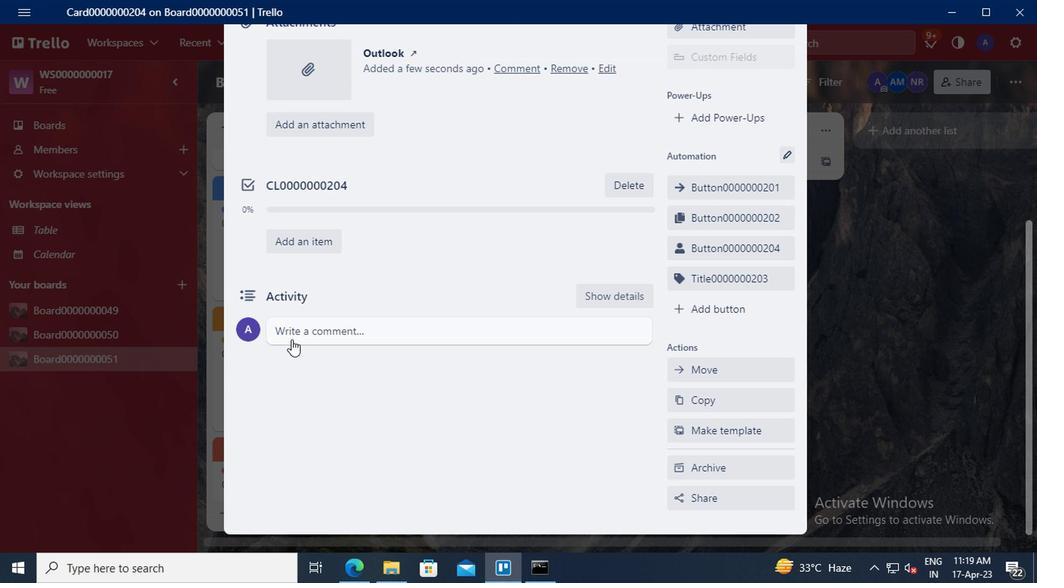 
Action: Key pressed <Key.shift><Key.shift><Key.shift>CM0000000204
Screenshot: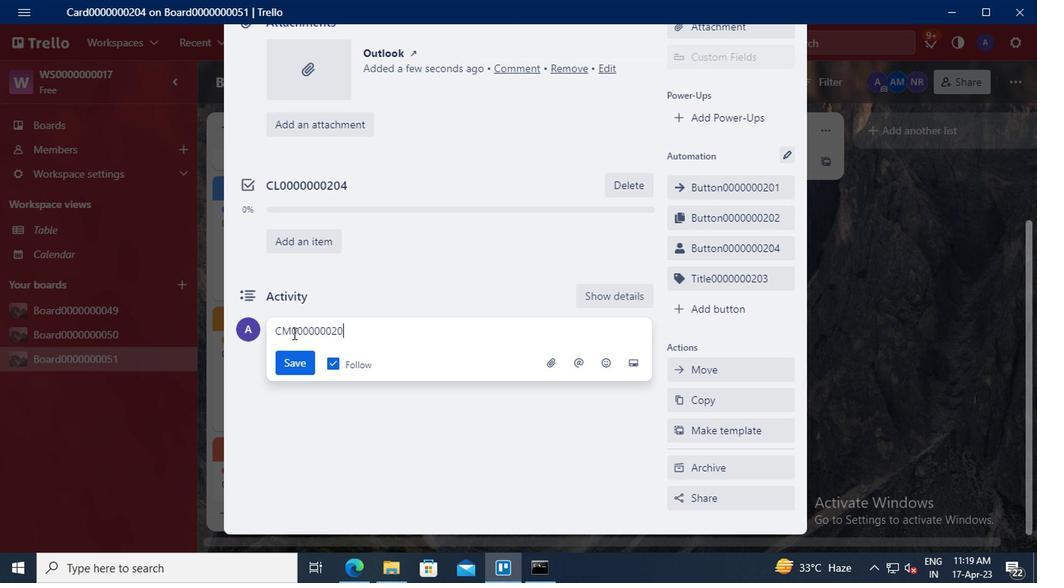 
Action: Mouse moved to (294, 361)
Screenshot: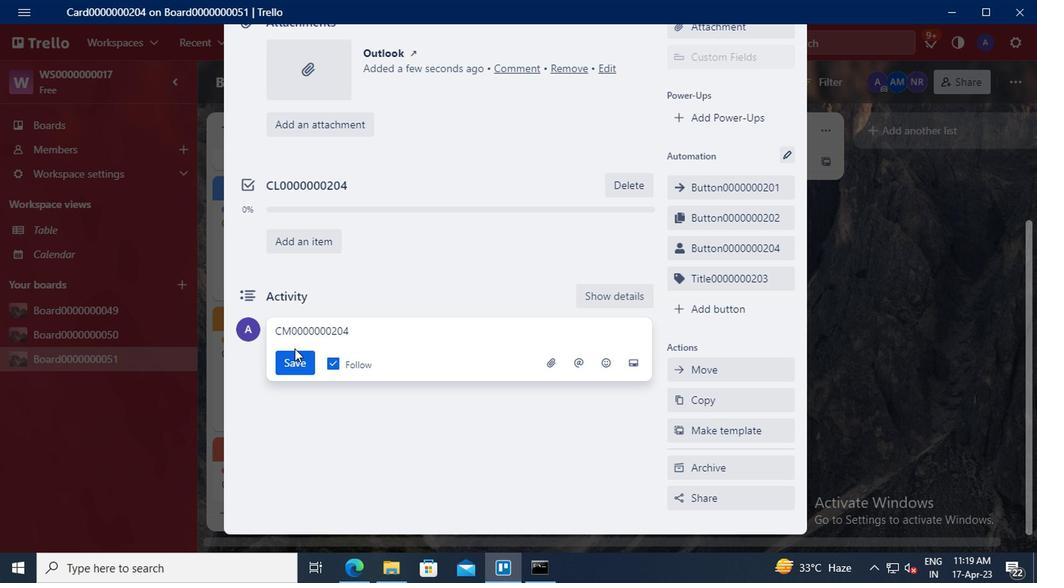 
Action: Mouse pressed left at (294, 361)
Screenshot: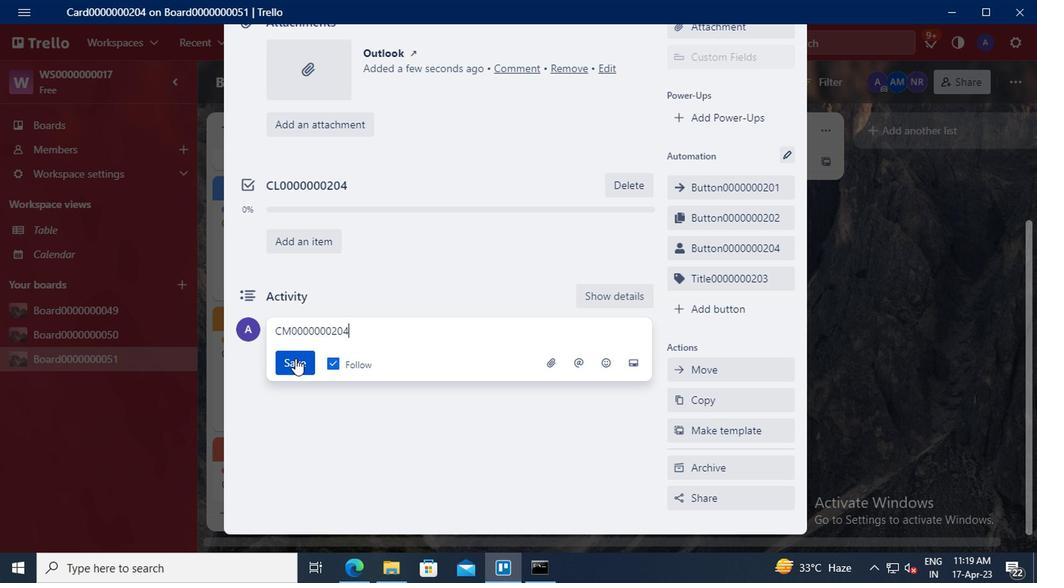 
